 Task: Create New Customer with Customer Name: Castle Spirits, Billing Address Line1: 1126 Sharon Lane, Billing Address Line2:  South Bend, Billing Address Line3:  Indiana 46625
Action: Mouse moved to (204, 35)
Screenshot: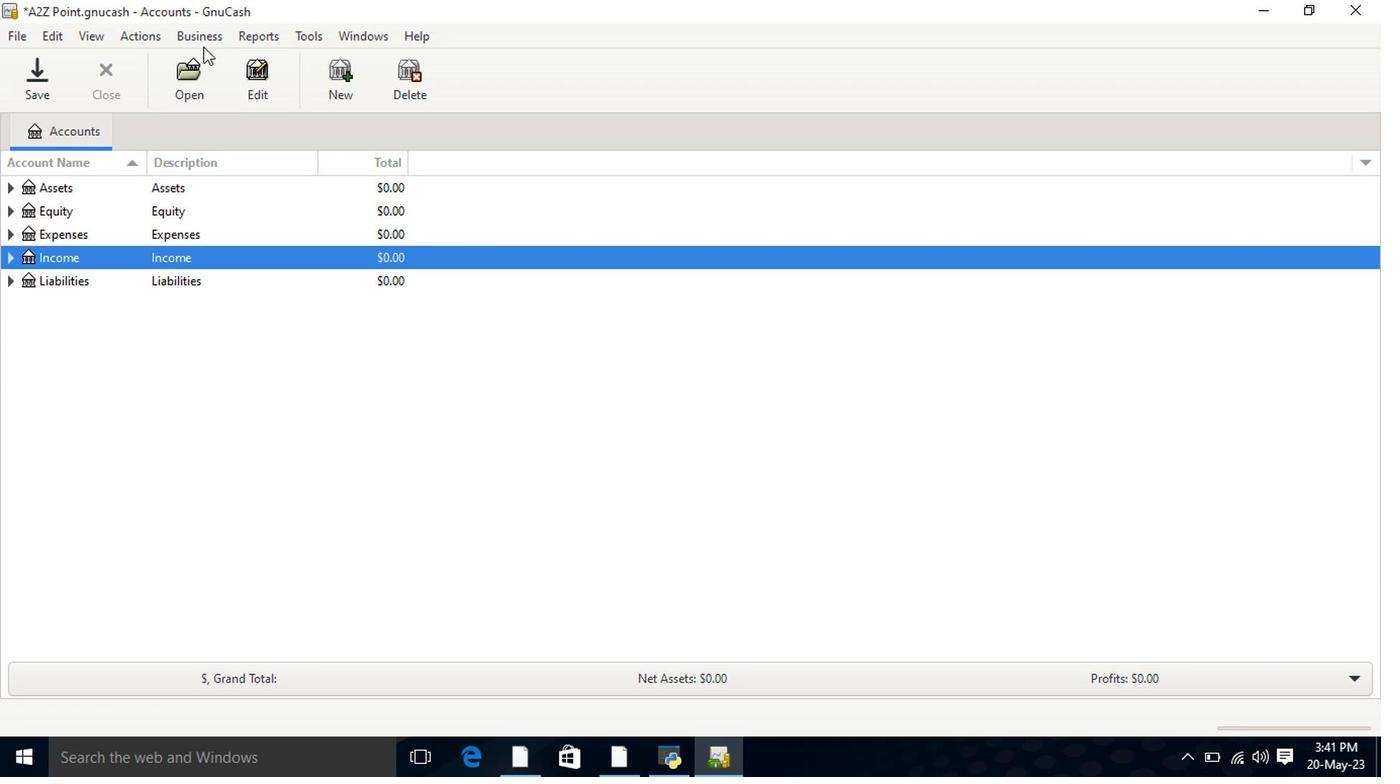 
Action: Mouse pressed left at (204, 35)
Screenshot: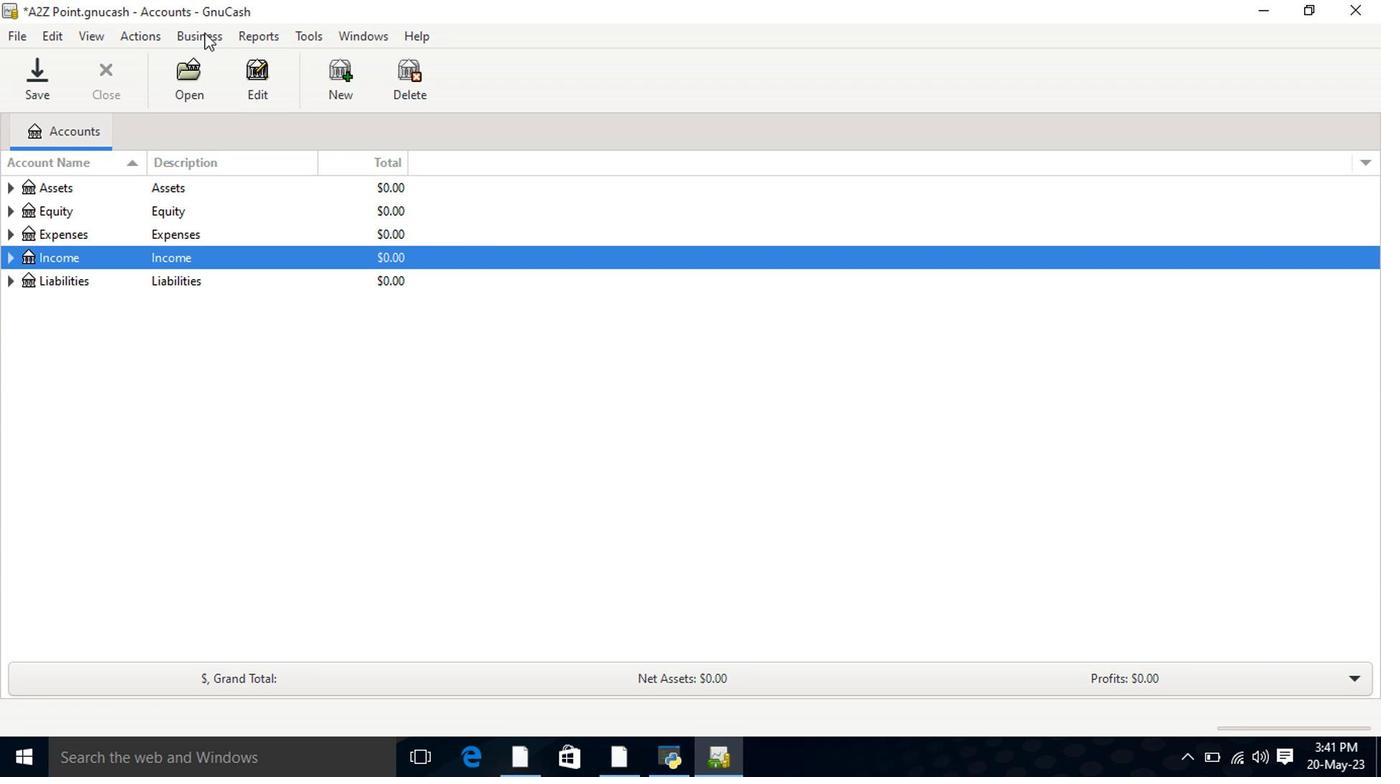 
Action: Mouse moved to (220, 64)
Screenshot: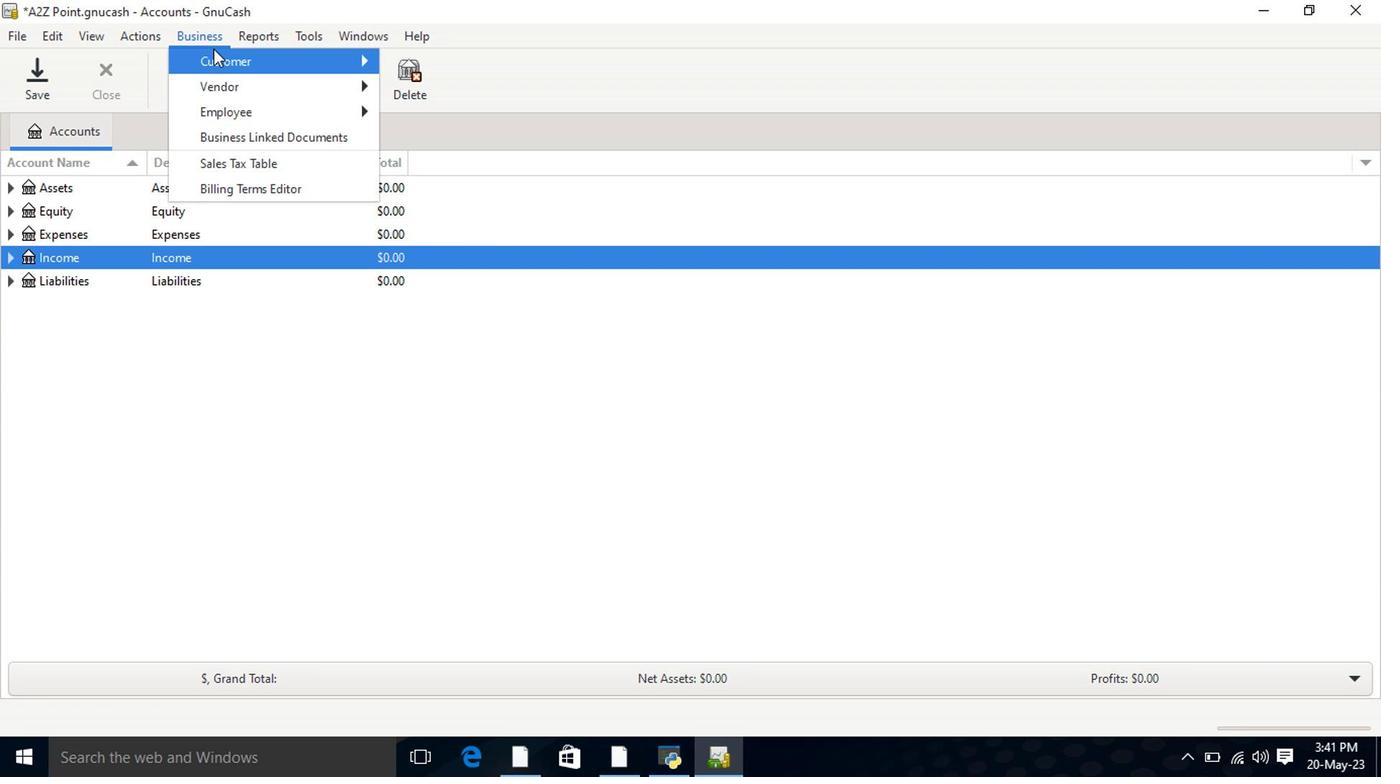 
Action: Mouse pressed left at (220, 64)
Screenshot: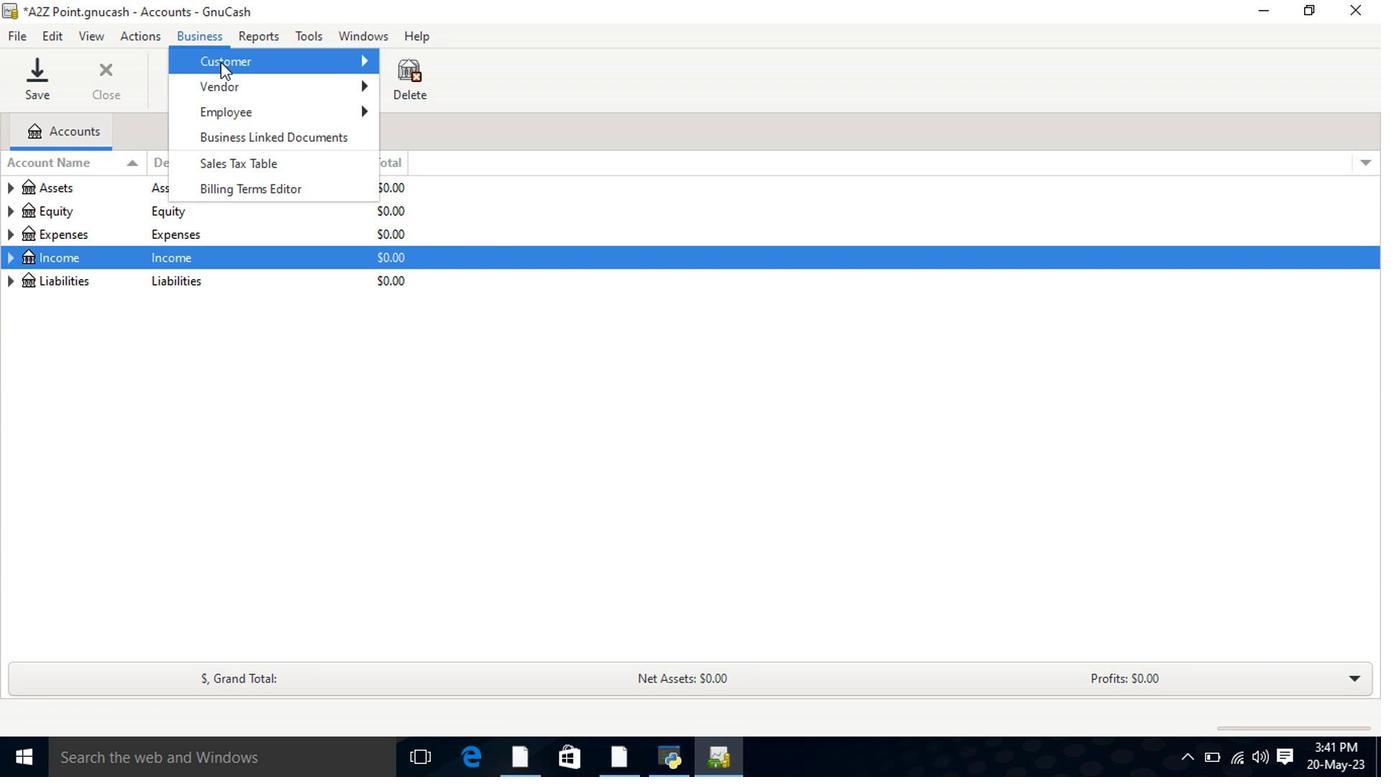 
Action: Mouse moved to (431, 86)
Screenshot: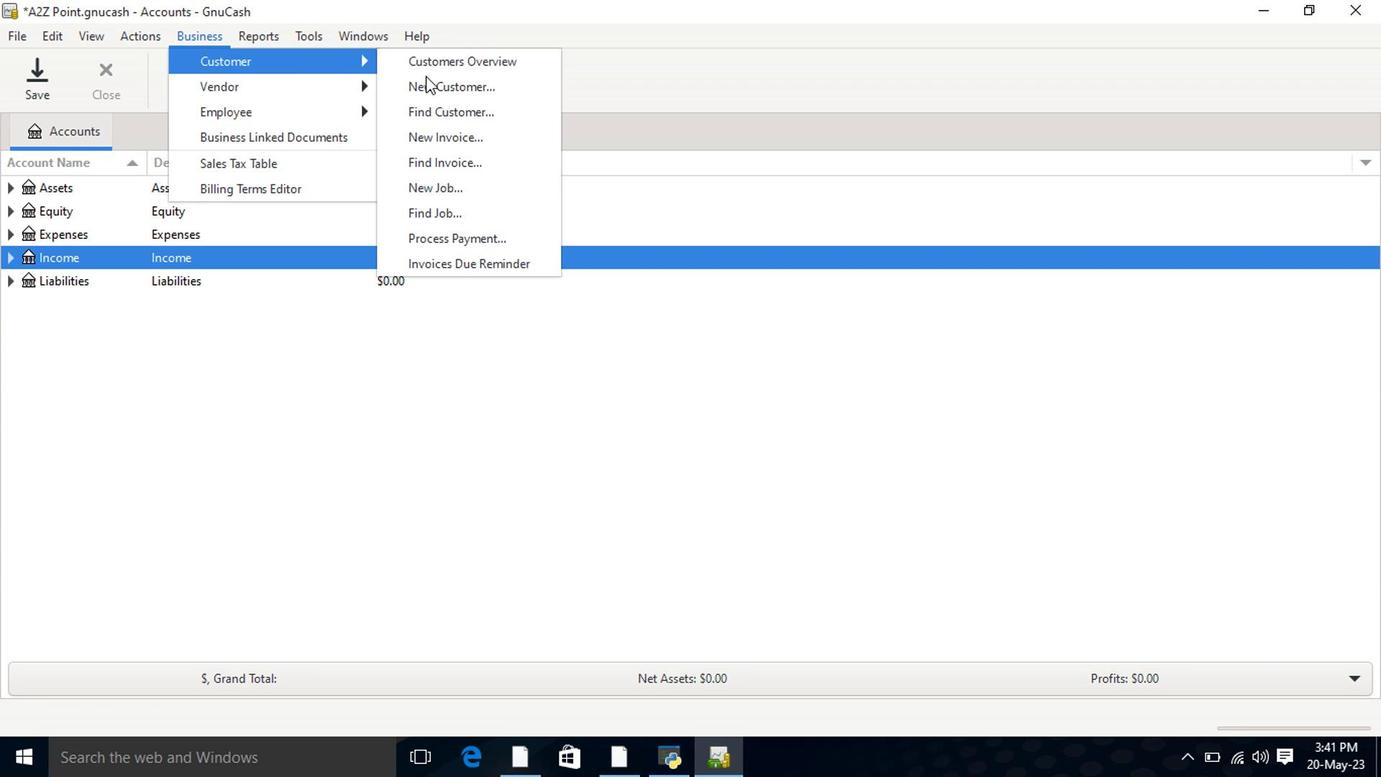 
Action: Mouse pressed left at (431, 86)
Screenshot: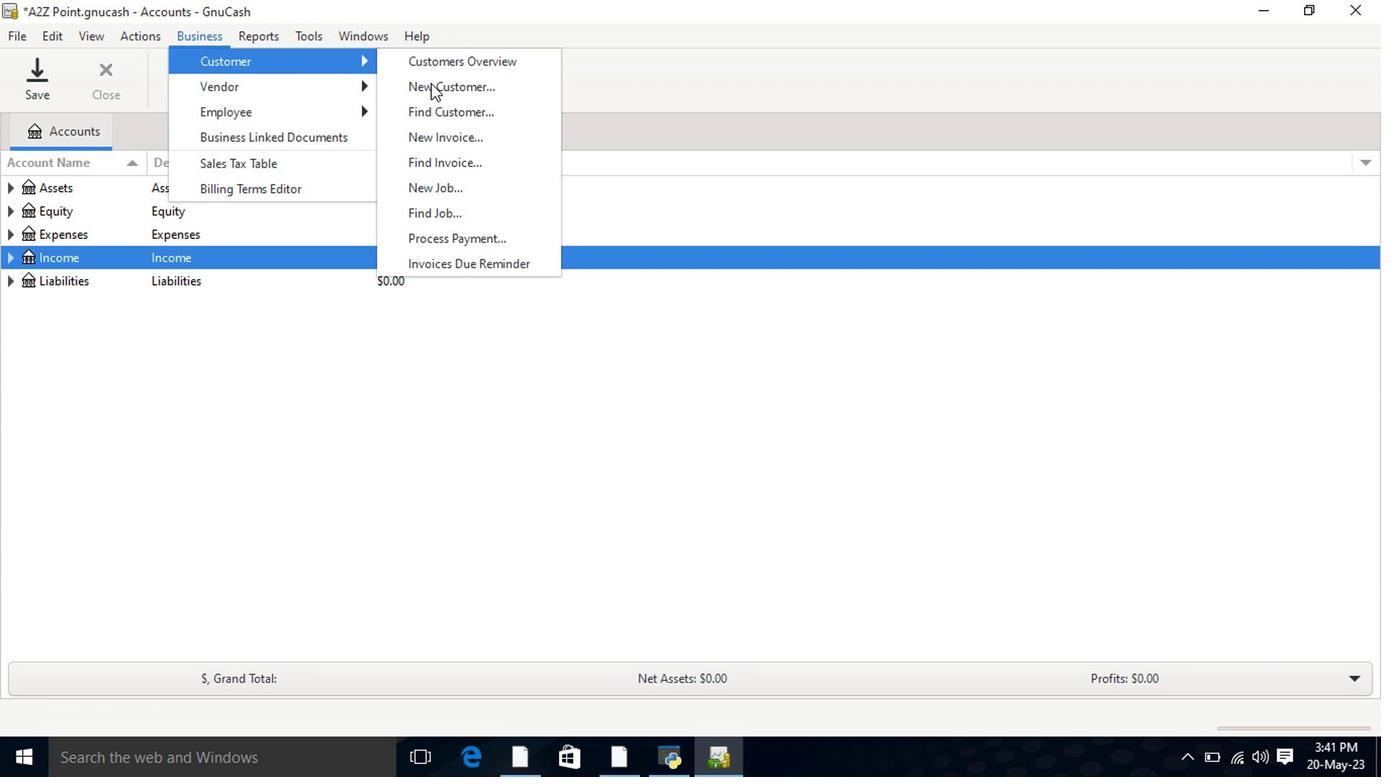 
Action: Mouse moved to (703, 220)
Screenshot: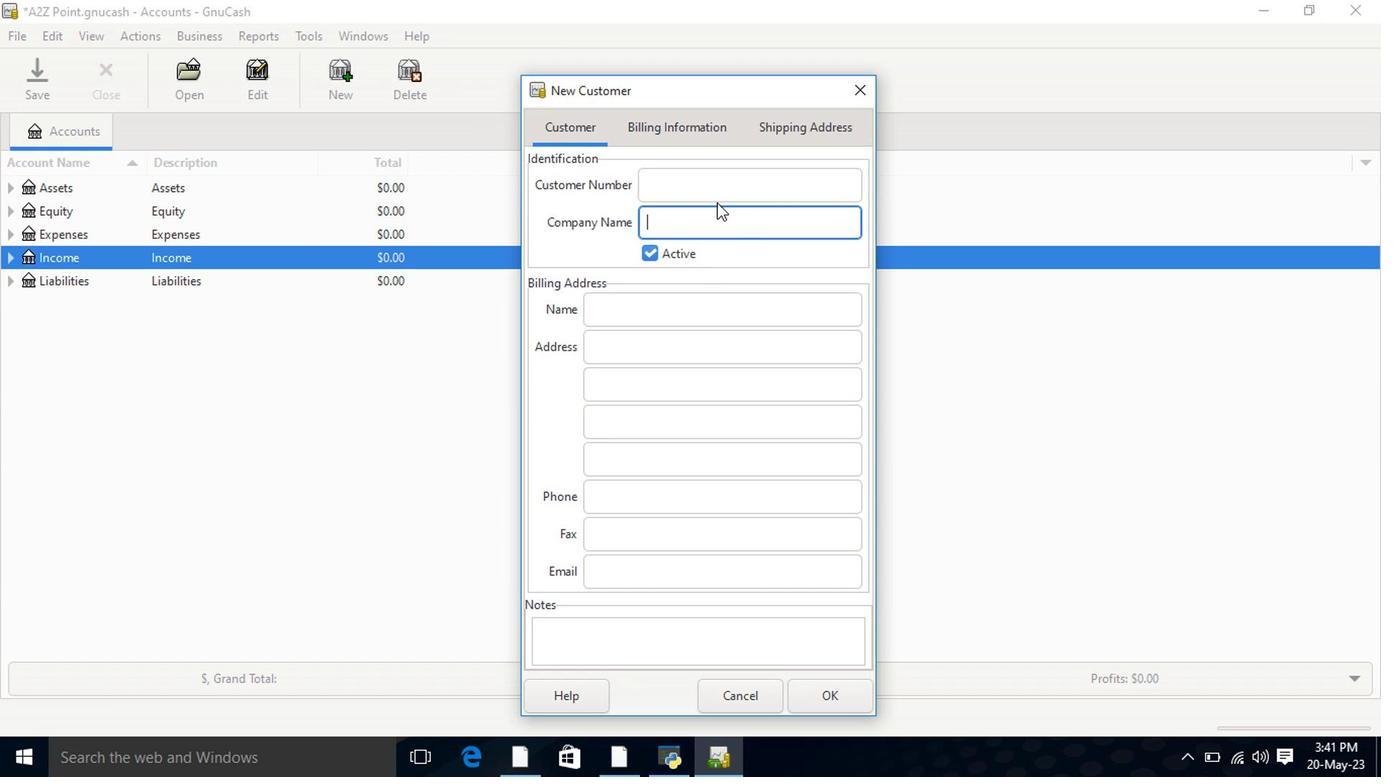 
Action: Mouse pressed left at (703, 220)
Screenshot: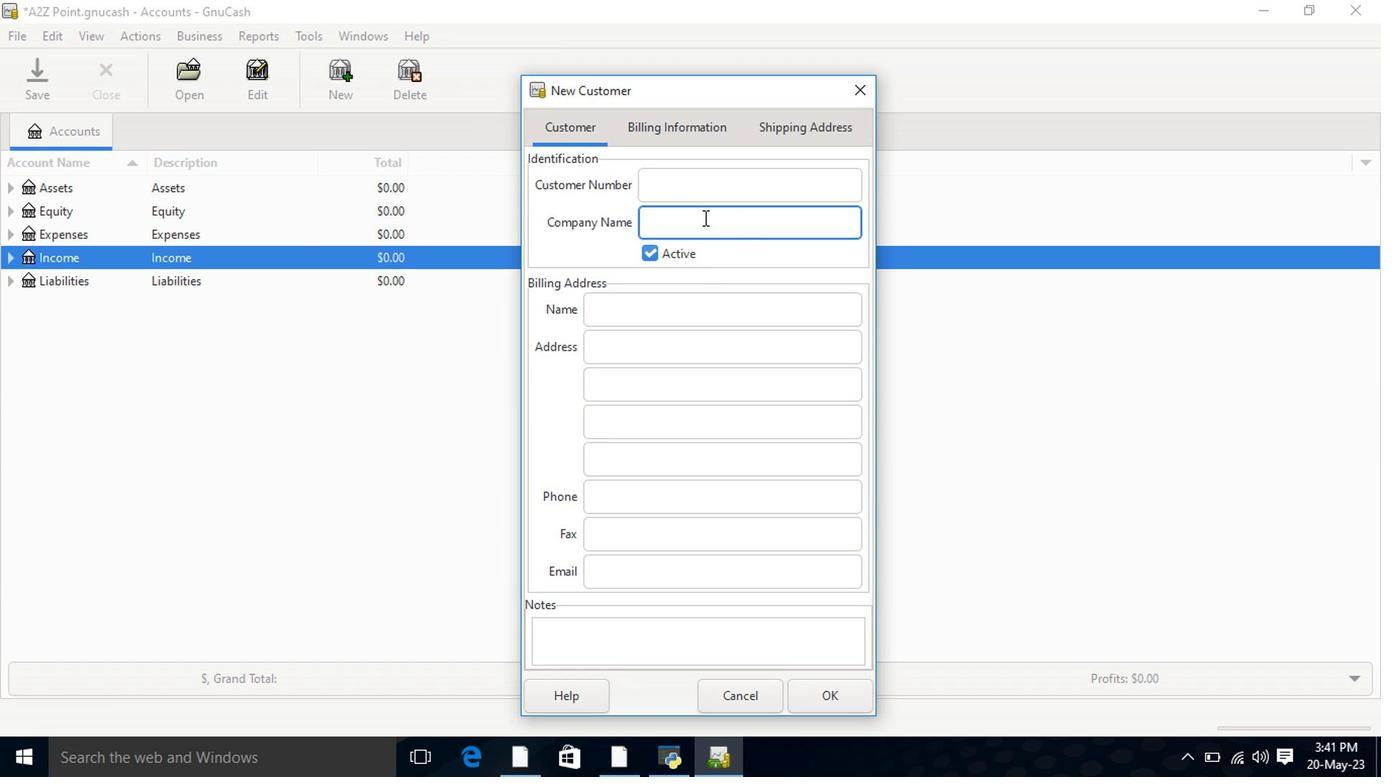 
Action: Key pressed <Key.shift>Catle<Key.space><Key.shift>Spit<Key.backspace>rits<Key.tab><Key.tab><Key.tab>
Screenshot: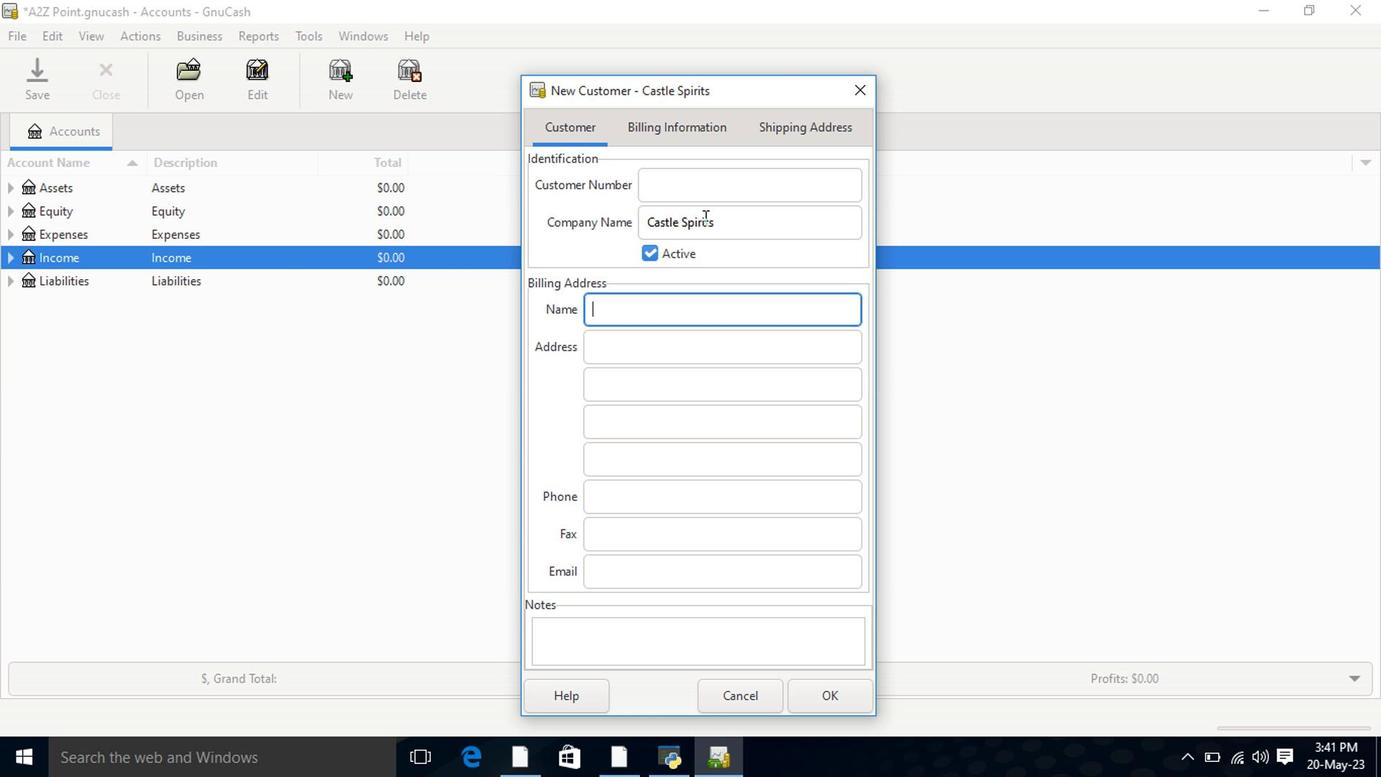 
Action: Mouse moved to (723, 226)
Screenshot: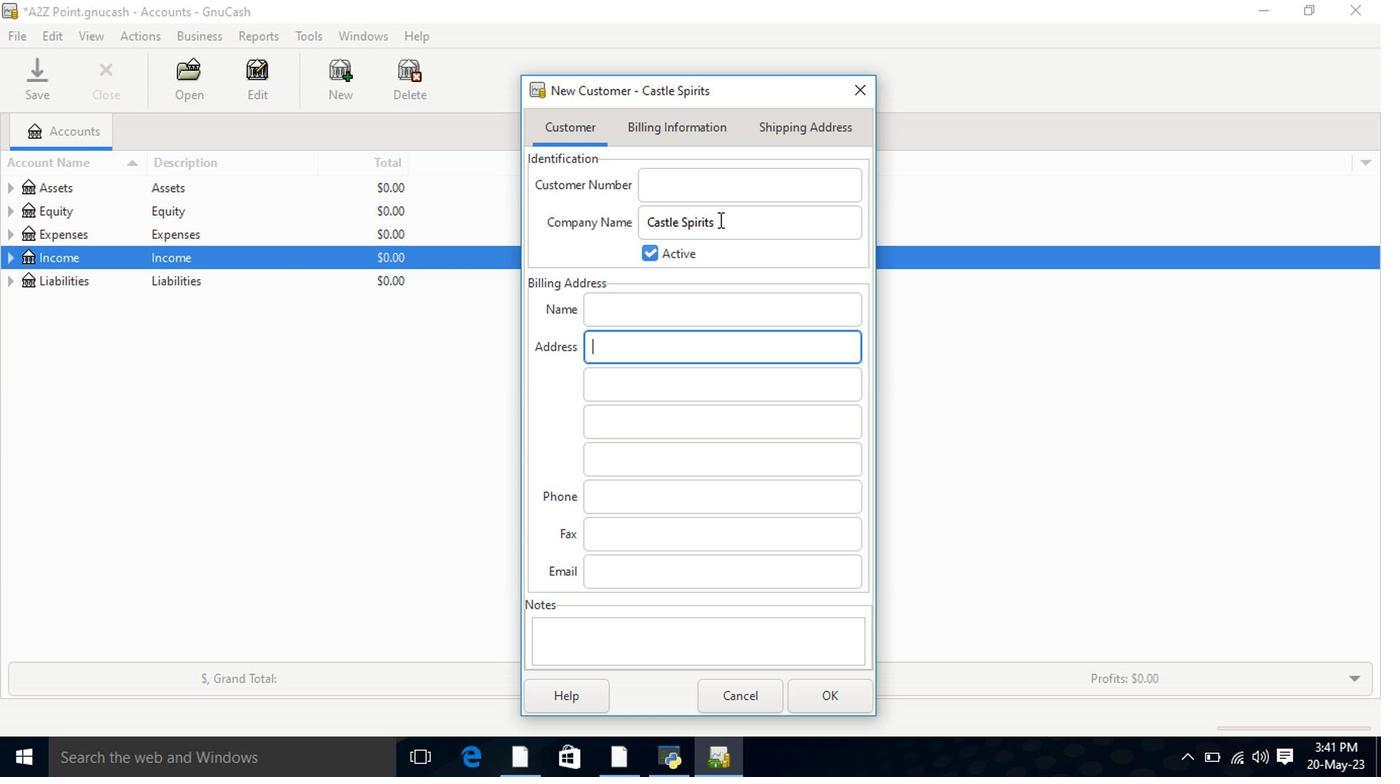 
Action: Key pressed 1126<Key.shift>Sharon<Key.space><Key.shift>Lane<Key.tab><Key.shift>Sou<Key.tab><Key.shift>ind<Key.tab>
Screenshot: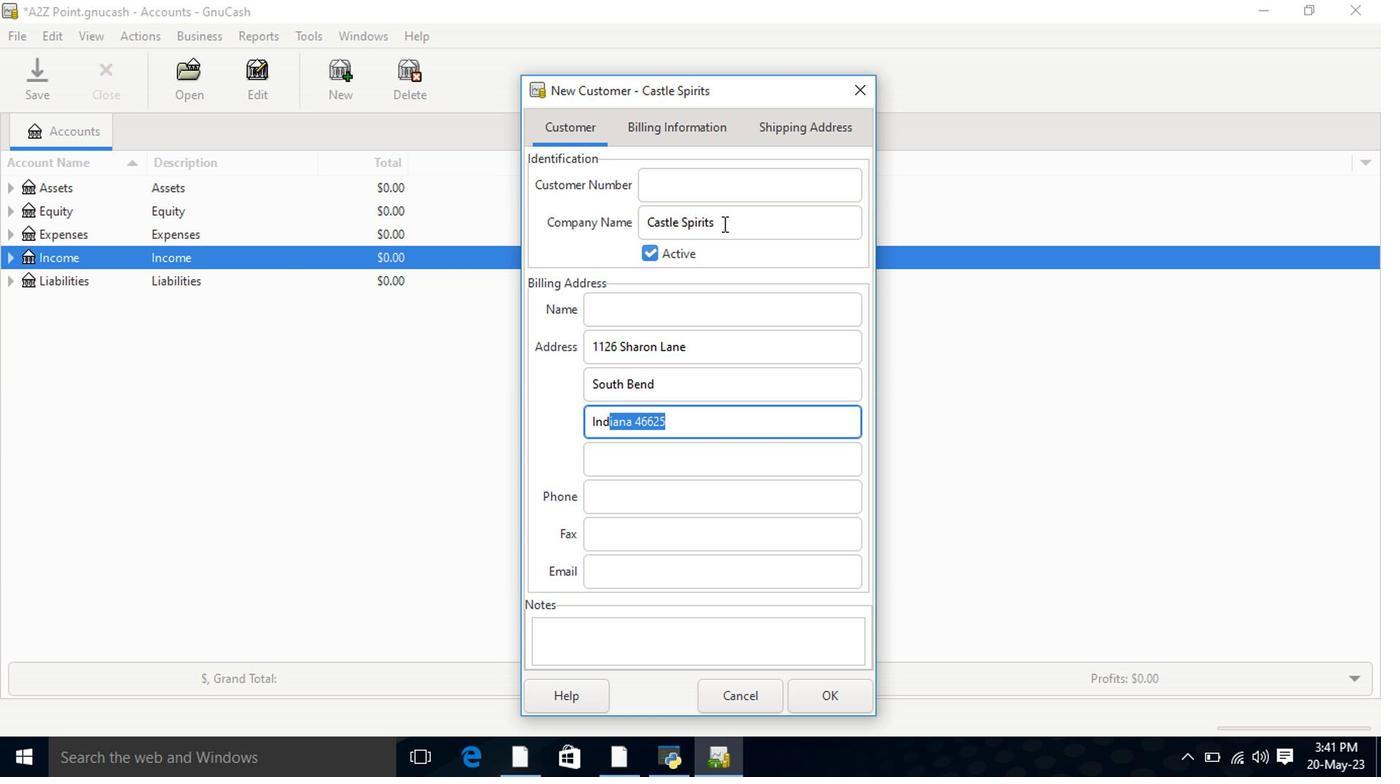 
Action: Mouse moved to (690, 130)
Screenshot: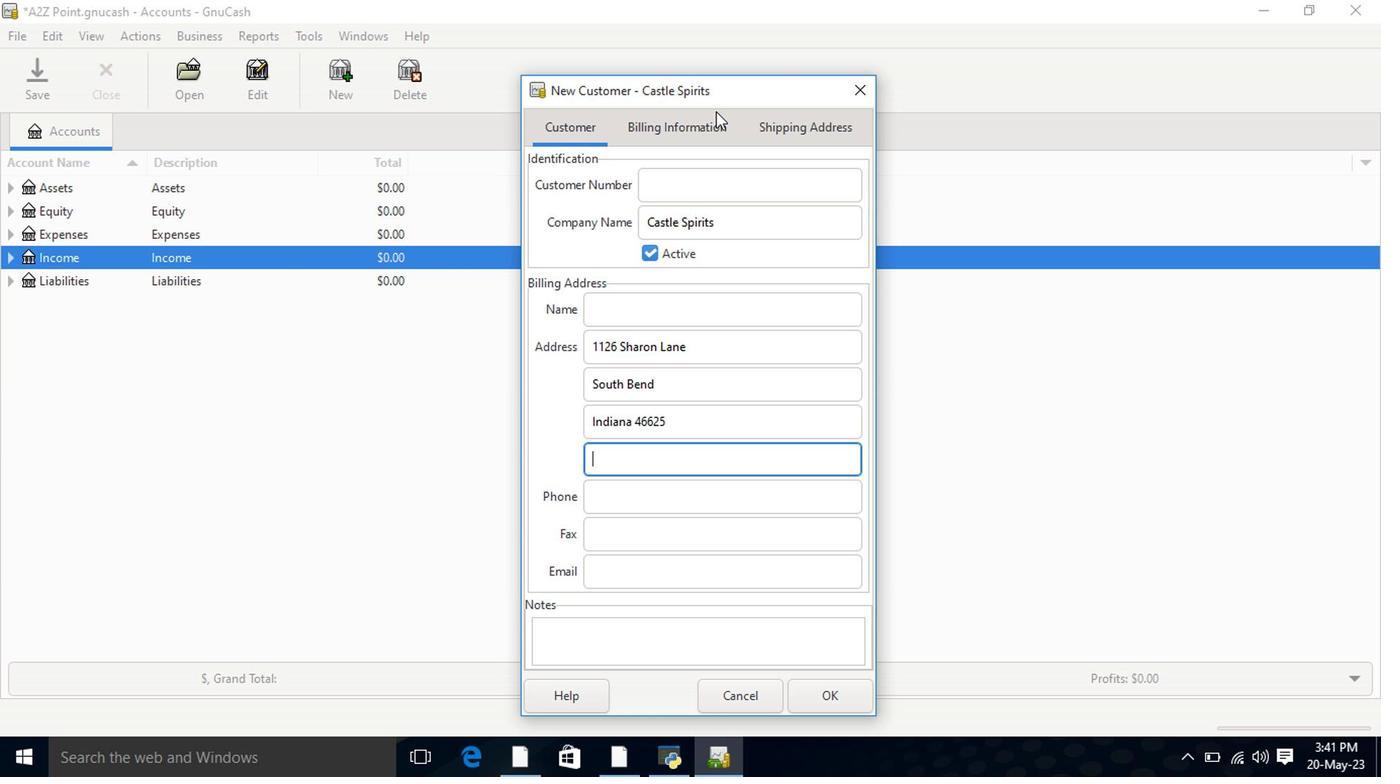 
Action: Mouse pressed left at (690, 130)
Screenshot: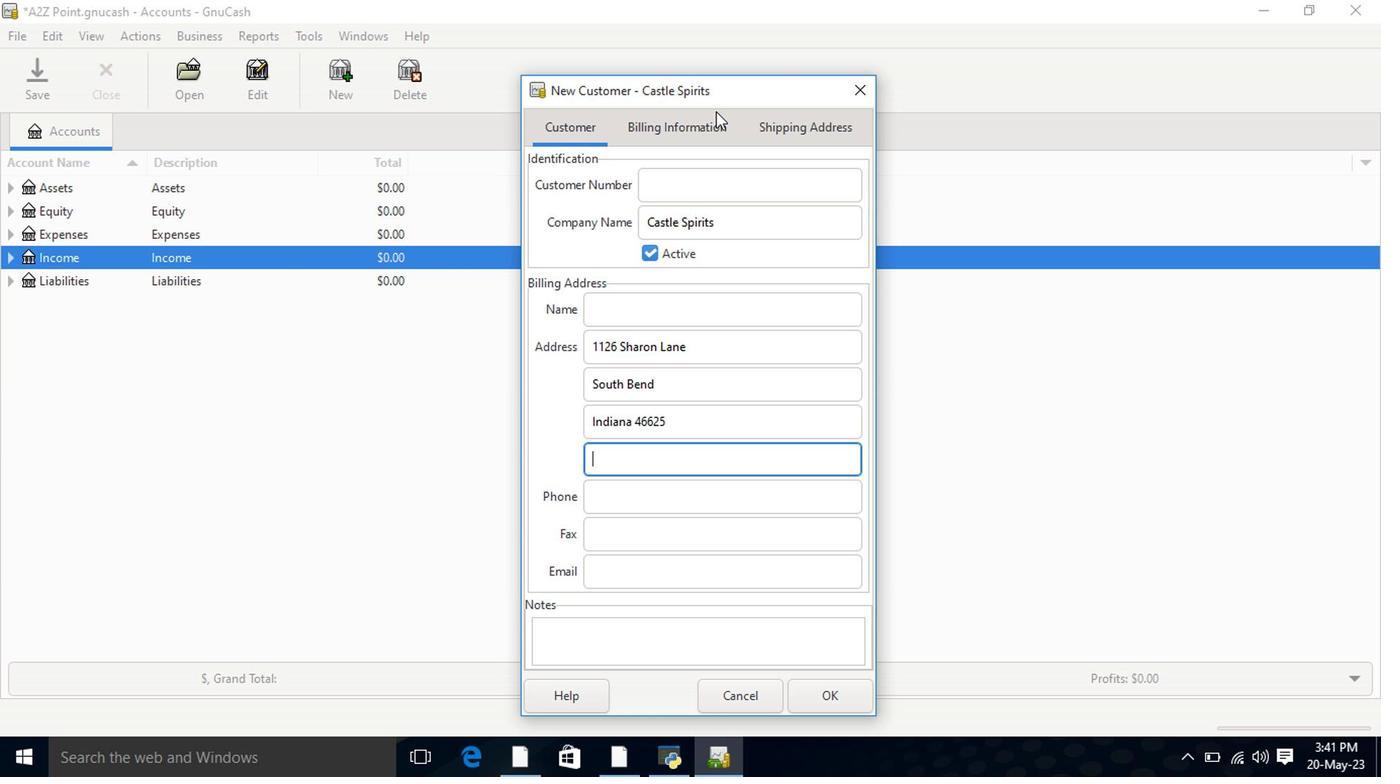 
Action: Mouse moved to (803, 695)
Screenshot: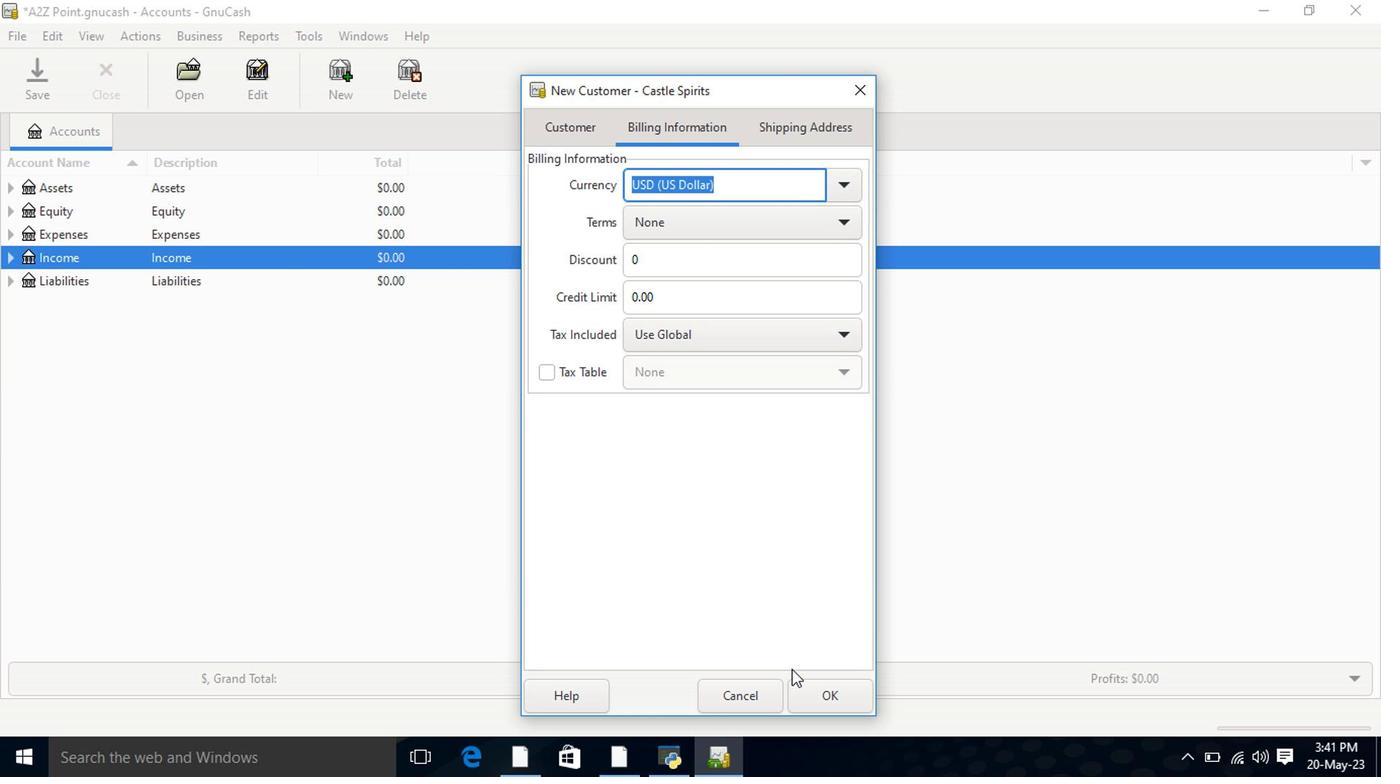 
Action: Mouse pressed left at (803, 695)
Screenshot: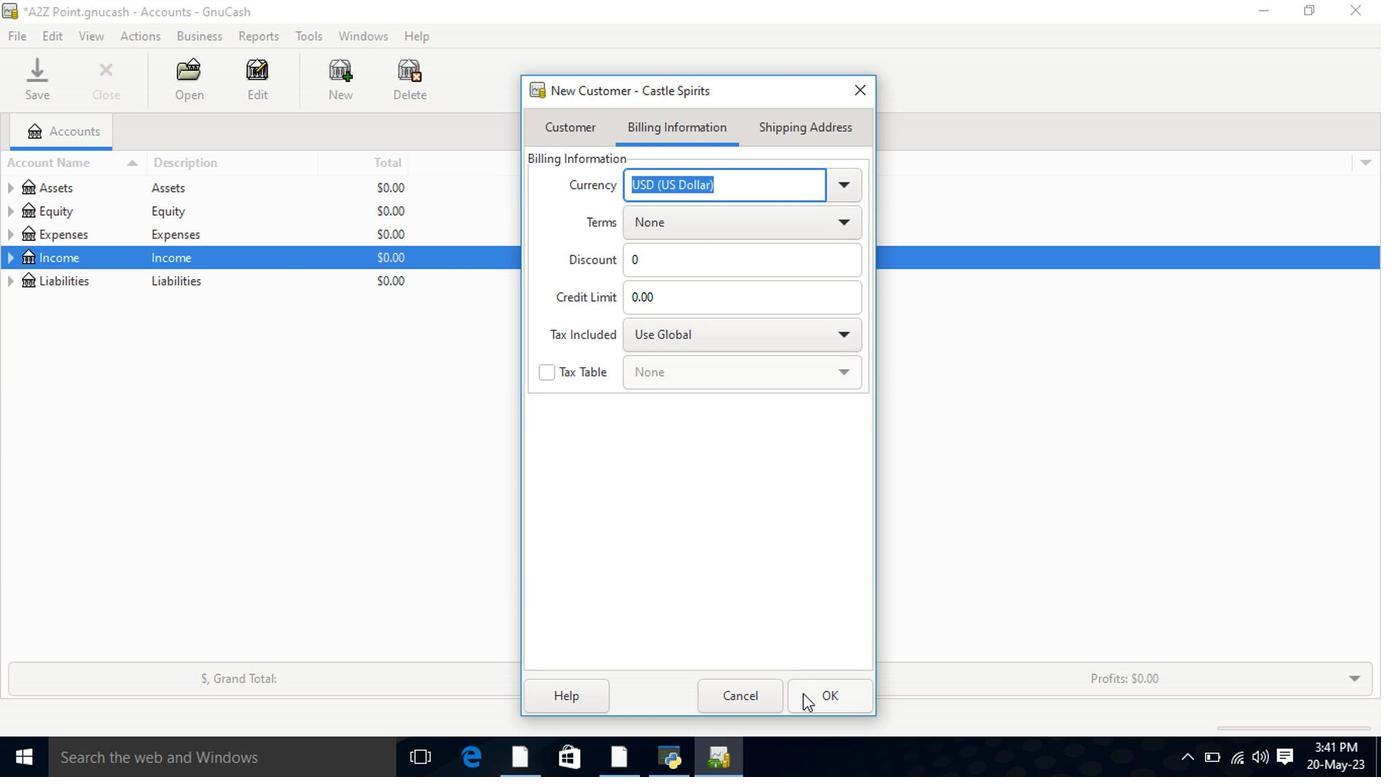
Action: Mouse moved to (830, 618)
Screenshot: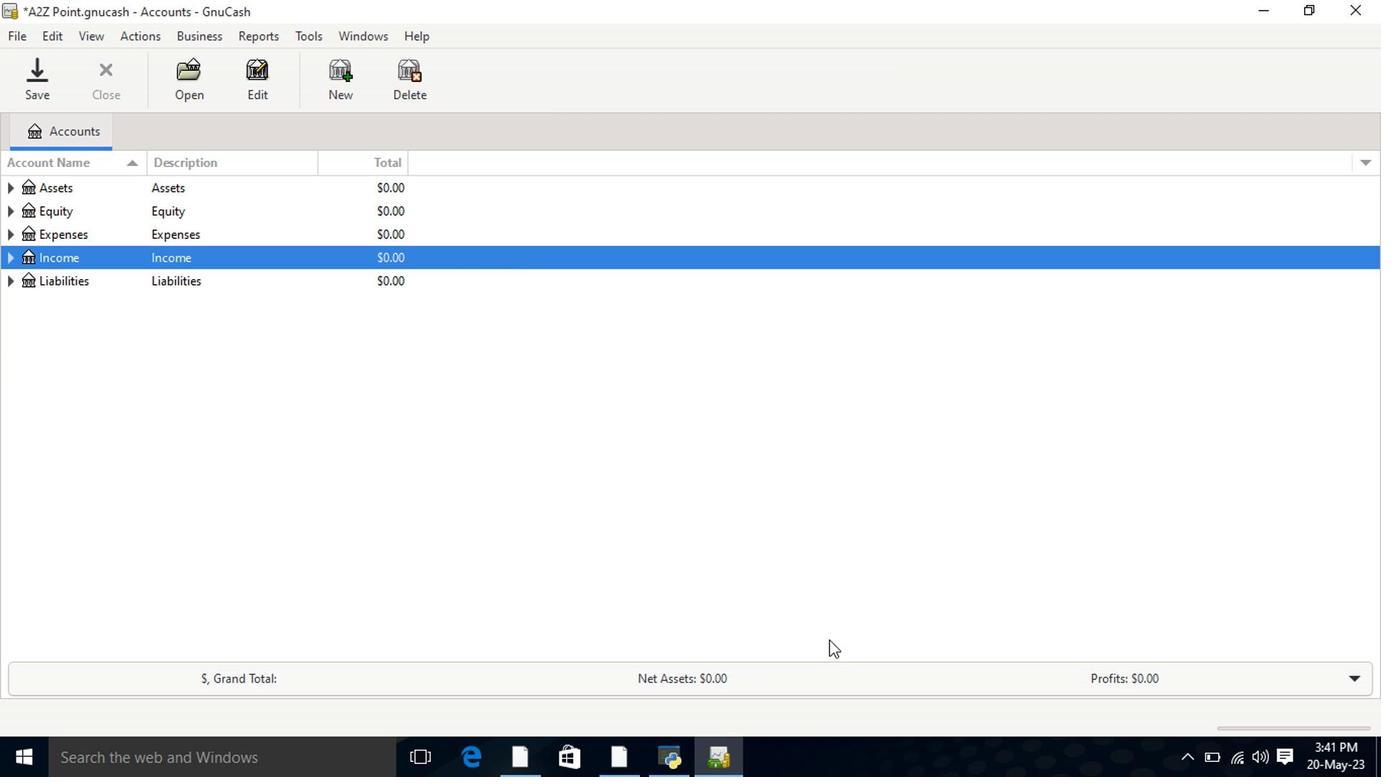 
